 Task: Set the Tax Included "Yes" Under New Vendor.
Action: Mouse moved to (107, 14)
Screenshot: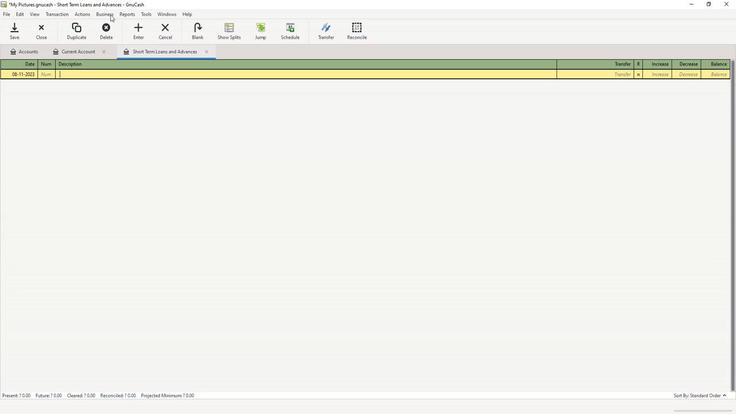 
Action: Mouse pressed left at (107, 14)
Screenshot: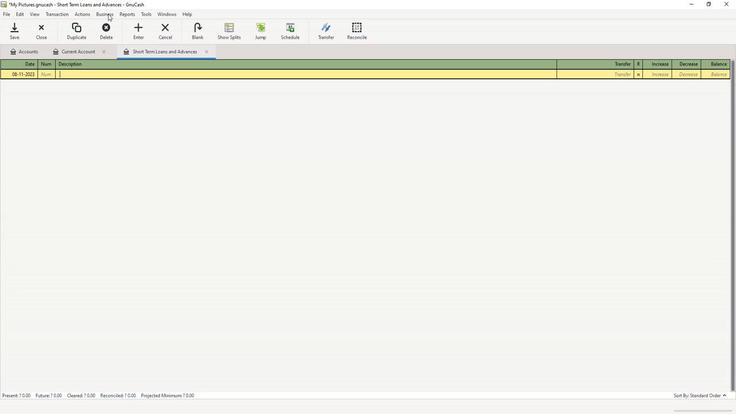 
Action: Mouse moved to (115, 32)
Screenshot: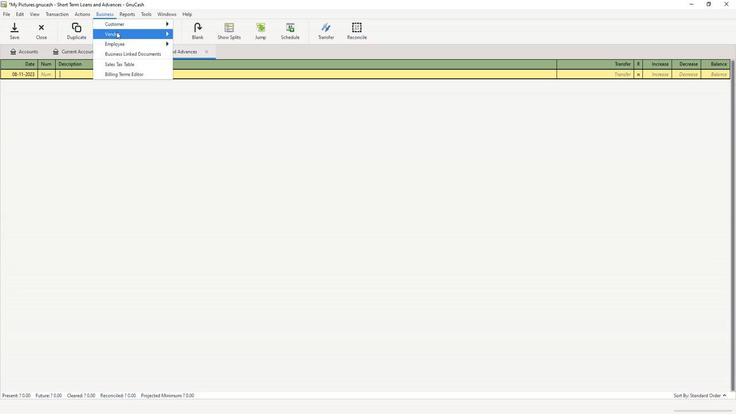 
Action: Mouse pressed left at (115, 32)
Screenshot: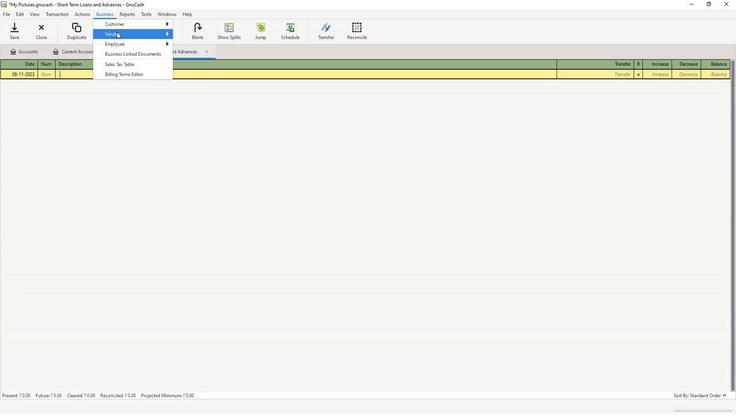 
Action: Mouse moved to (197, 44)
Screenshot: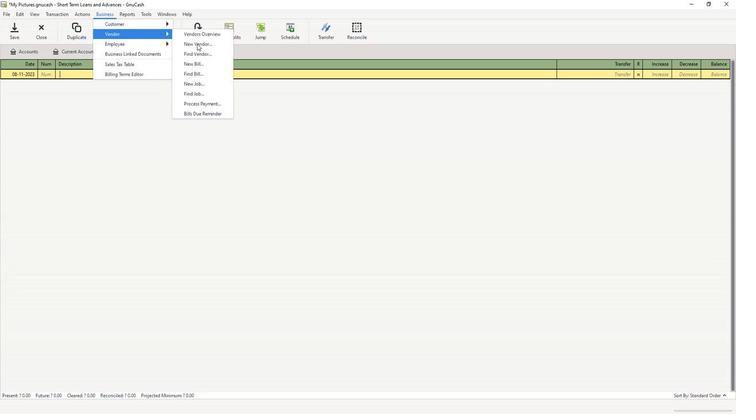 
Action: Mouse pressed left at (197, 44)
Screenshot: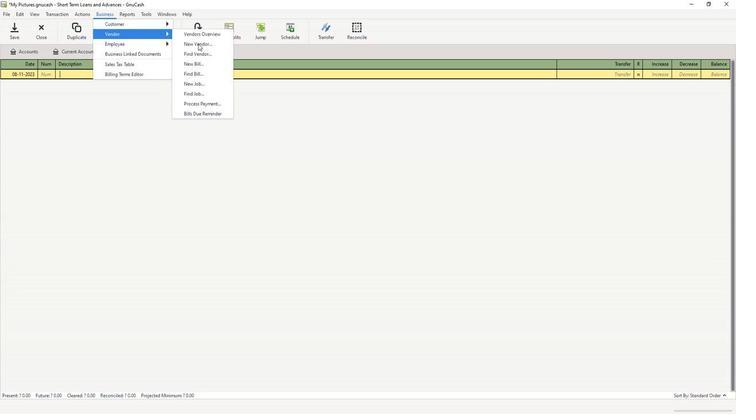 
Action: Mouse moved to (372, 111)
Screenshot: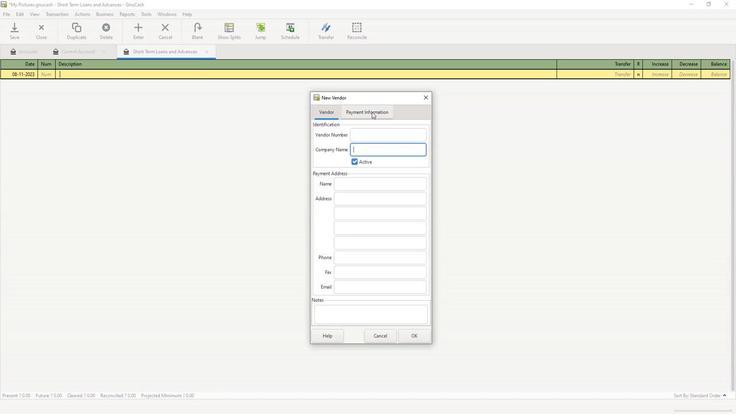 
Action: Mouse pressed left at (372, 111)
Screenshot: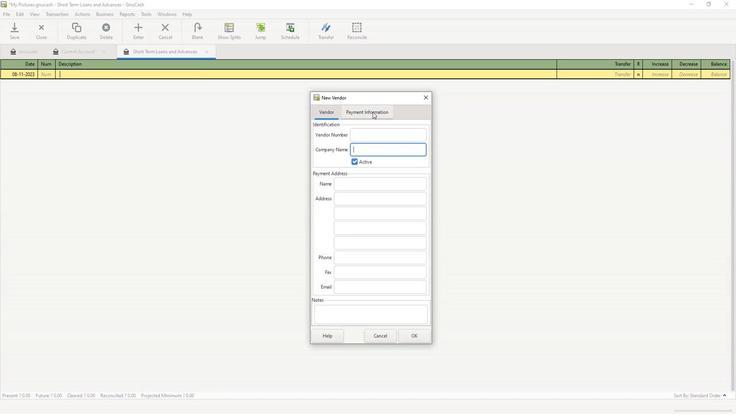 
Action: Mouse moved to (417, 162)
Screenshot: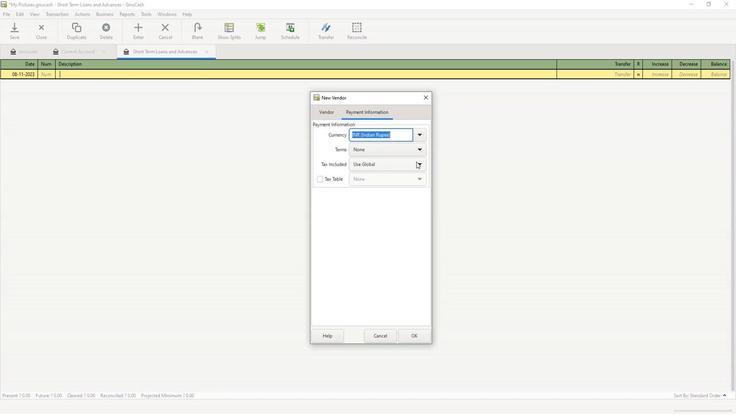 
Action: Mouse pressed left at (417, 162)
Screenshot: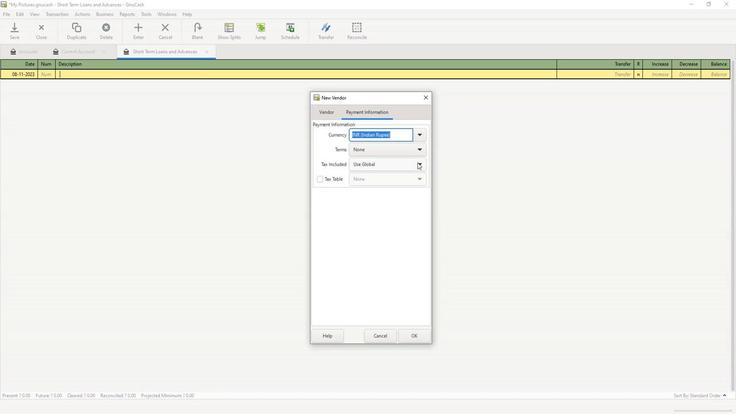 
Action: Mouse moved to (392, 139)
Screenshot: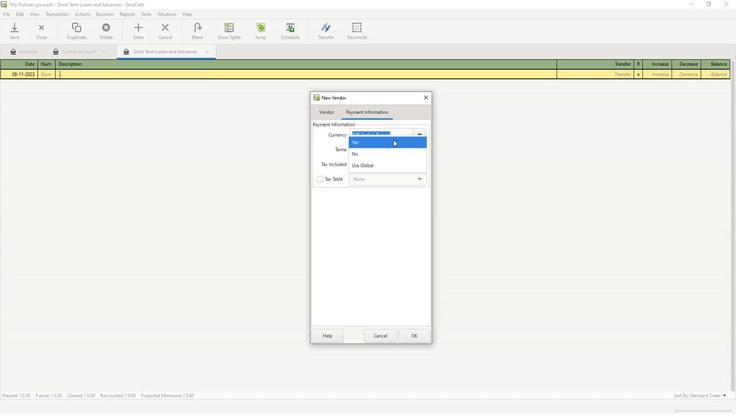 
Action: Mouse pressed left at (392, 139)
Screenshot: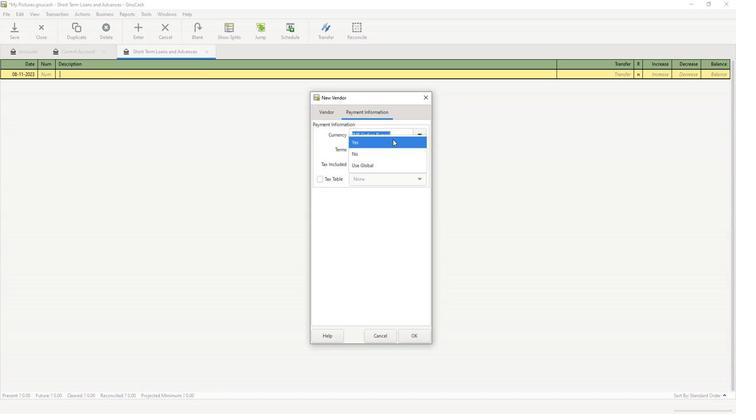 
Action: Mouse moved to (419, 336)
Screenshot: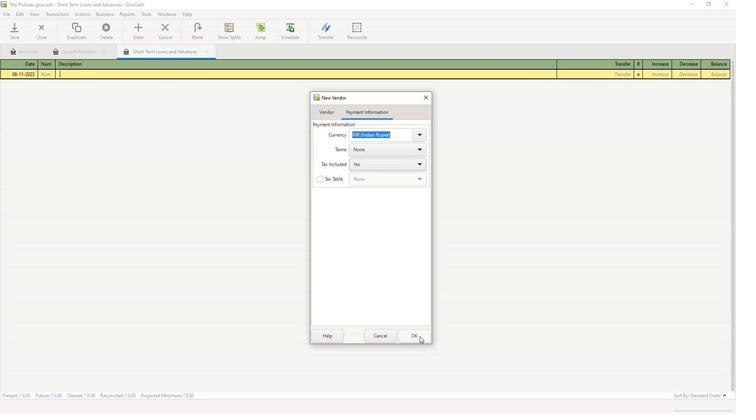 
